 Task: Set "Digital TV Standard" for TS muxer to "ATSC".
Action: Mouse moved to (96, 10)
Screenshot: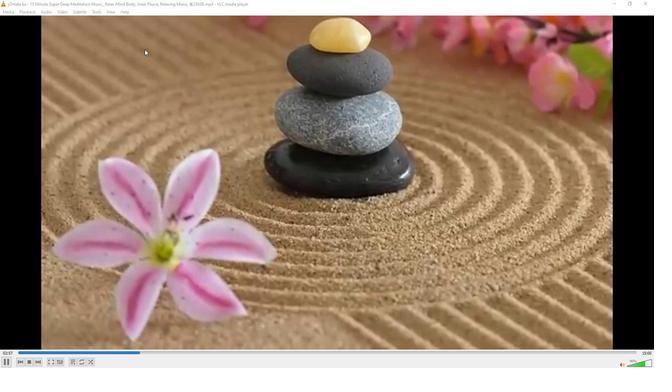 
Action: Mouse pressed left at (96, 10)
Screenshot: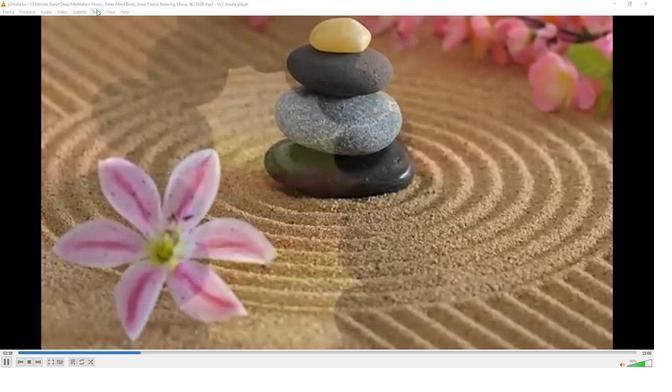 
Action: Mouse moved to (108, 92)
Screenshot: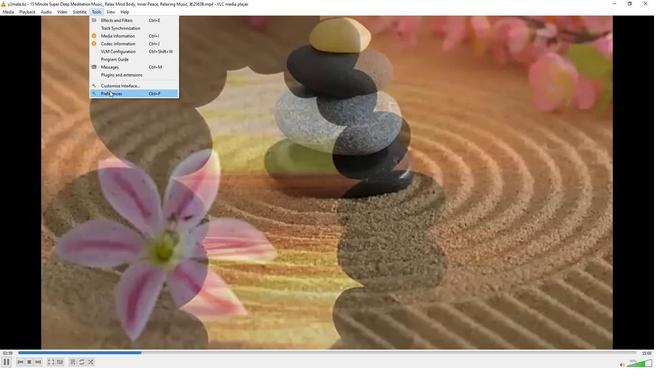 
Action: Mouse pressed left at (108, 92)
Screenshot: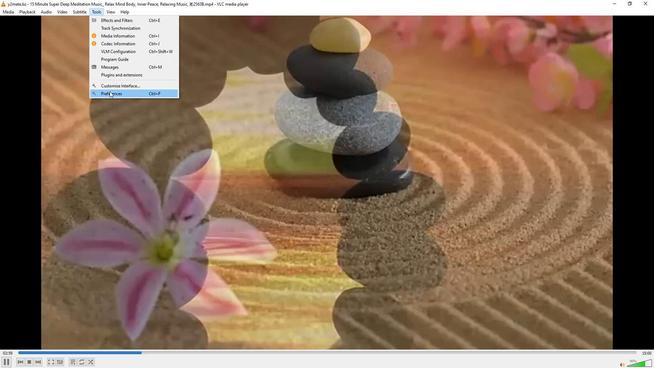 
Action: Mouse moved to (214, 299)
Screenshot: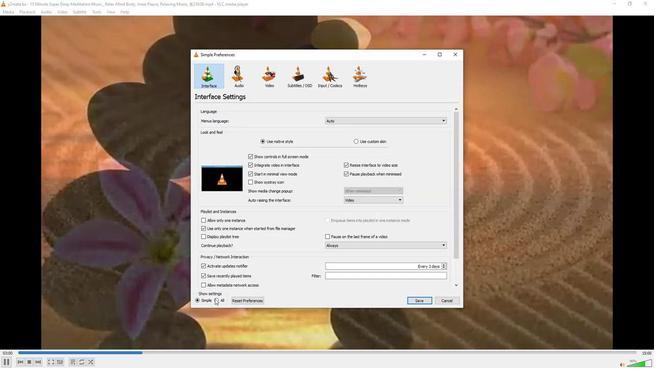 
Action: Mouse pressed left at (214, 299)
Screenshot: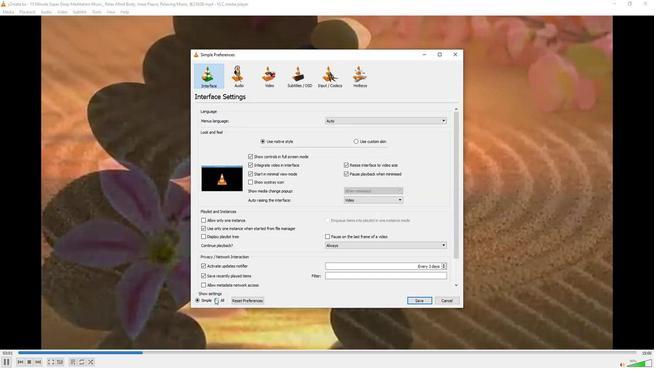 
Action: Mouse moved to (218, 228)
Screenshot: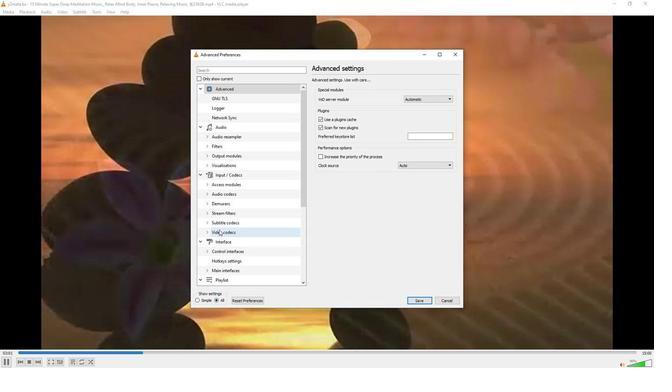 
Action: Mouse scrolled (218, 227) with delta (0, 0)
Screenshot: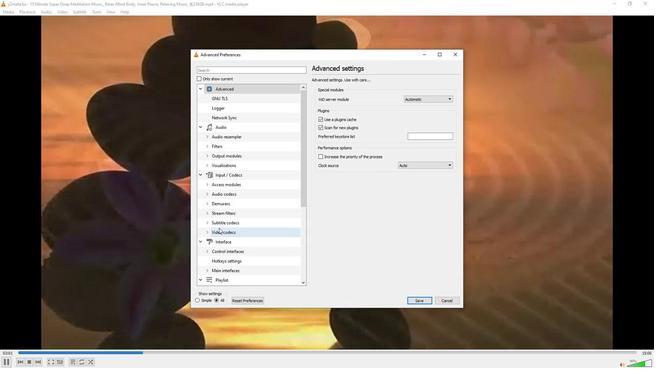 
Action: Mouse scrolled (218, 227) with delta (0, 0)
Screenshot: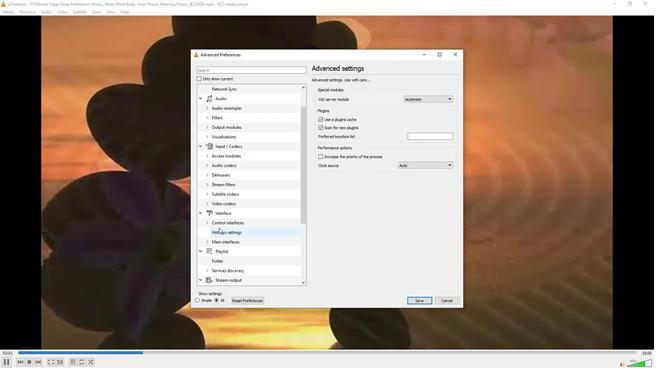 
Action: Mouse moved to (206, 271)
Screenshot: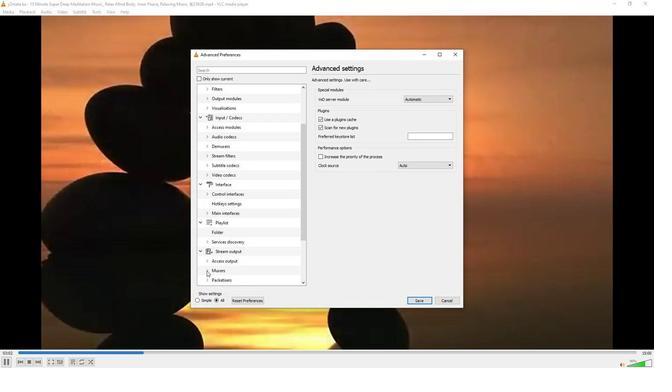 
Action: Mouse pressed left at (206, 271)
Screenshot: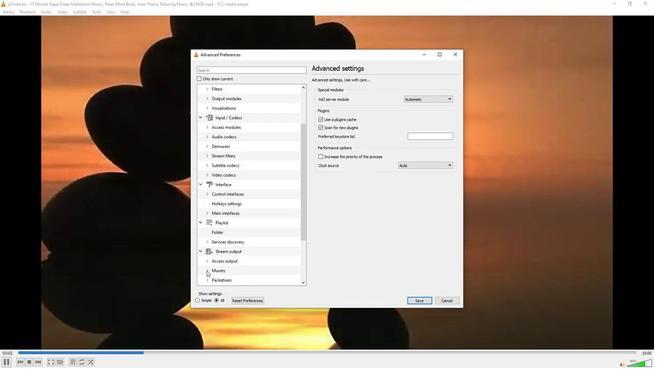 
Action: Mouse moved to (211, 254)
Screenshot: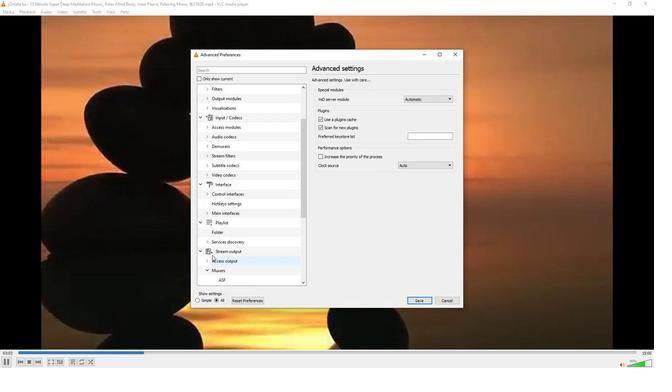 
Action: Mouse scrolled (211, 254) with delta (0, 0)
Screenshot: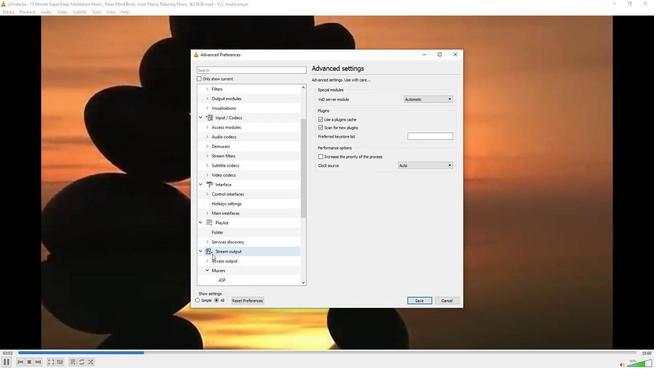 
Action: Mouse moved to (211, 253)
Screenshot: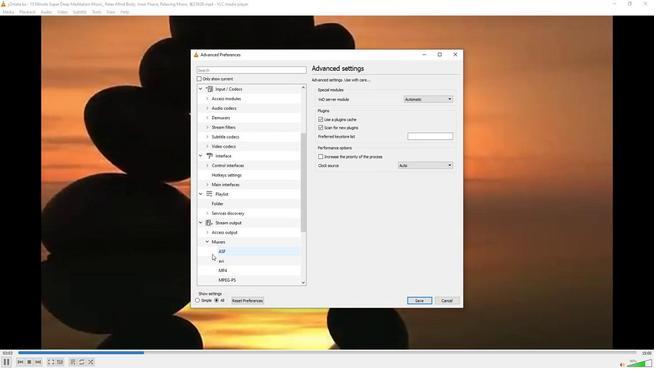 
Action: Mouse scrolled (211, 253) with delta (0, 0)
Screenshot: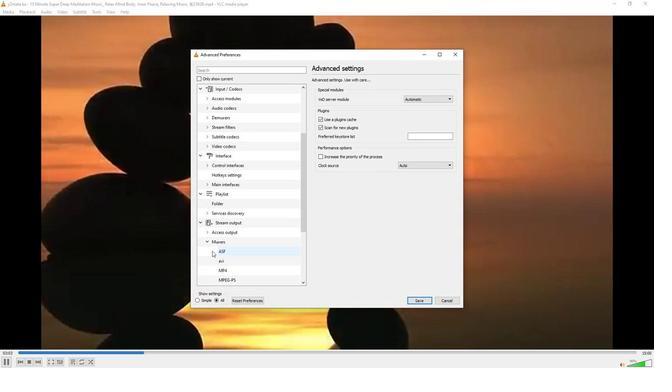 
Action: Mouse moved to (227, 258)
Screenshot: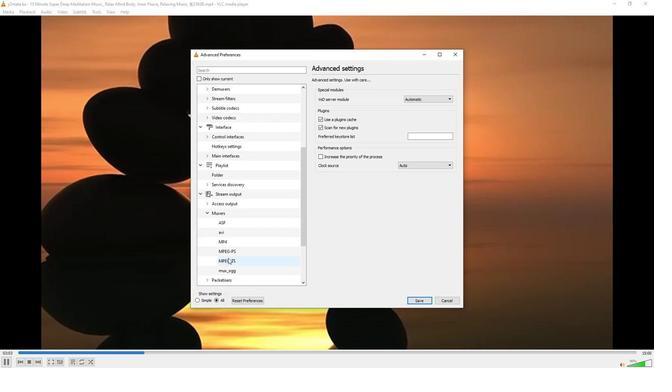 
Action: Mouse pressed left at (227, 258)
Screenshot: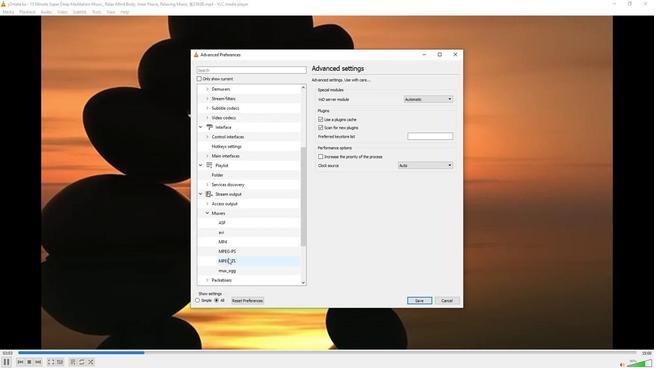 
Action: Mouse moved to (445, 89)
Screenshot: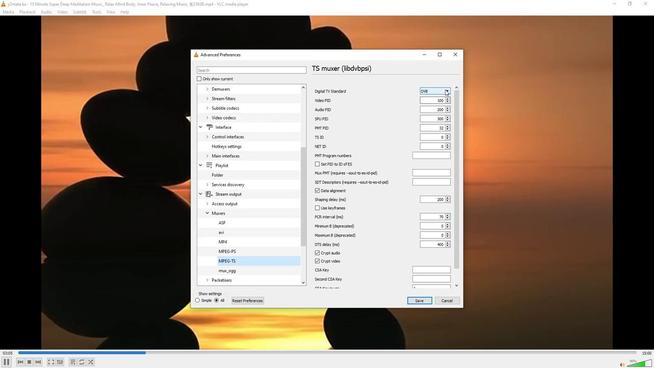 
Action: Mouse pressed left at (445, 89)
Screenshot: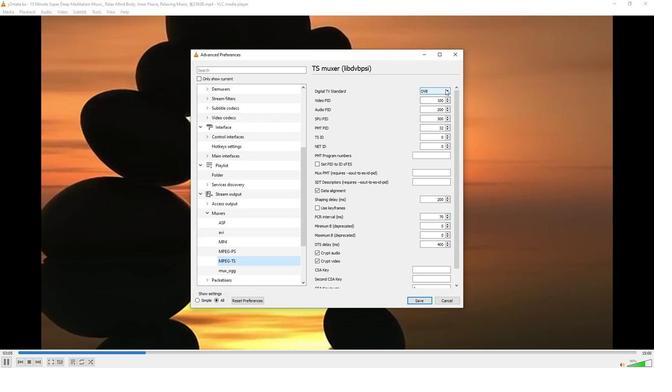 
Action: Mouse moved to (430, 100)
Screenshot: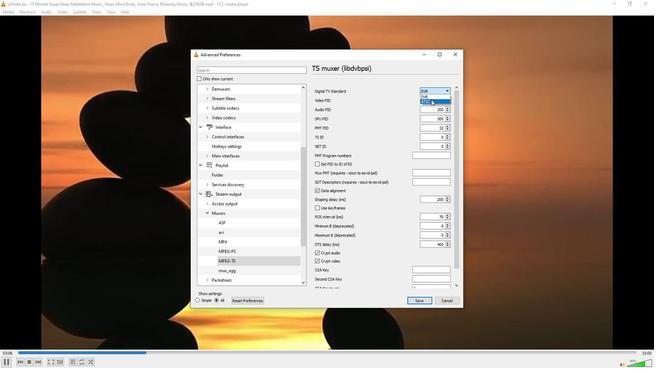 
Action: Mouse pressed left at (430, 100)
Screenshot: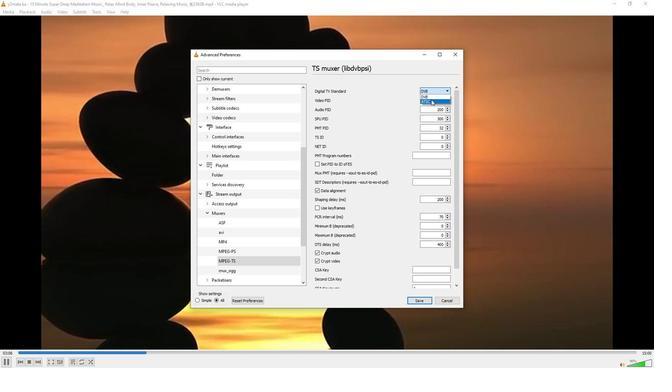 
Action: Mouse moved to (337, 186)
Screenshot: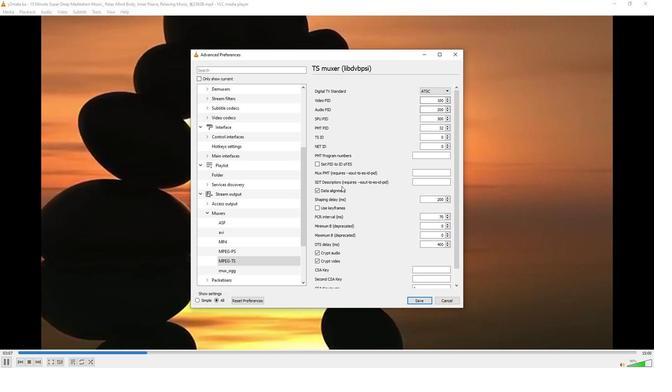 
